 Task: In the  document logbook.epub. Insert footer and write 'www.stellar.com'. Find the word using Dictionary 'Enough' Use the tool word Count and display word count while typing
Action: Mouse moved to (151, 79)
Screenshot: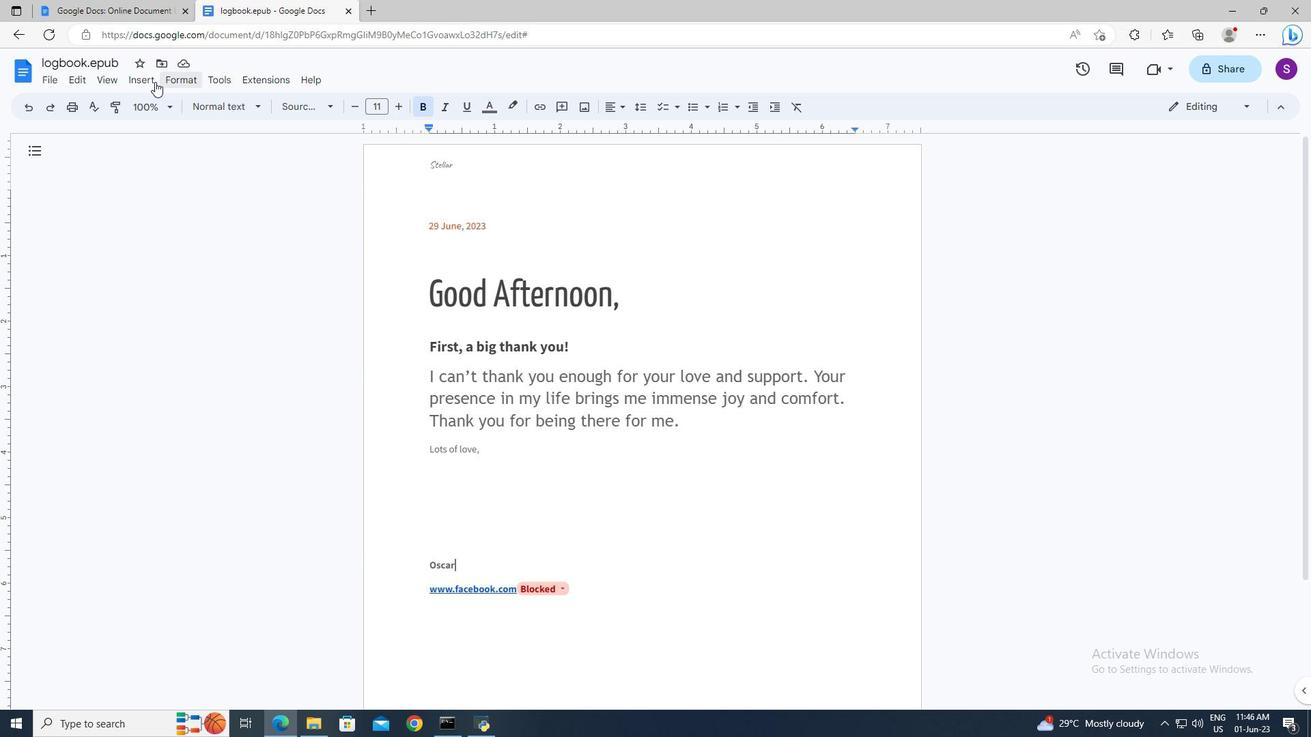 
Action: Mouse pressed left at (151, 79)
Screenshot: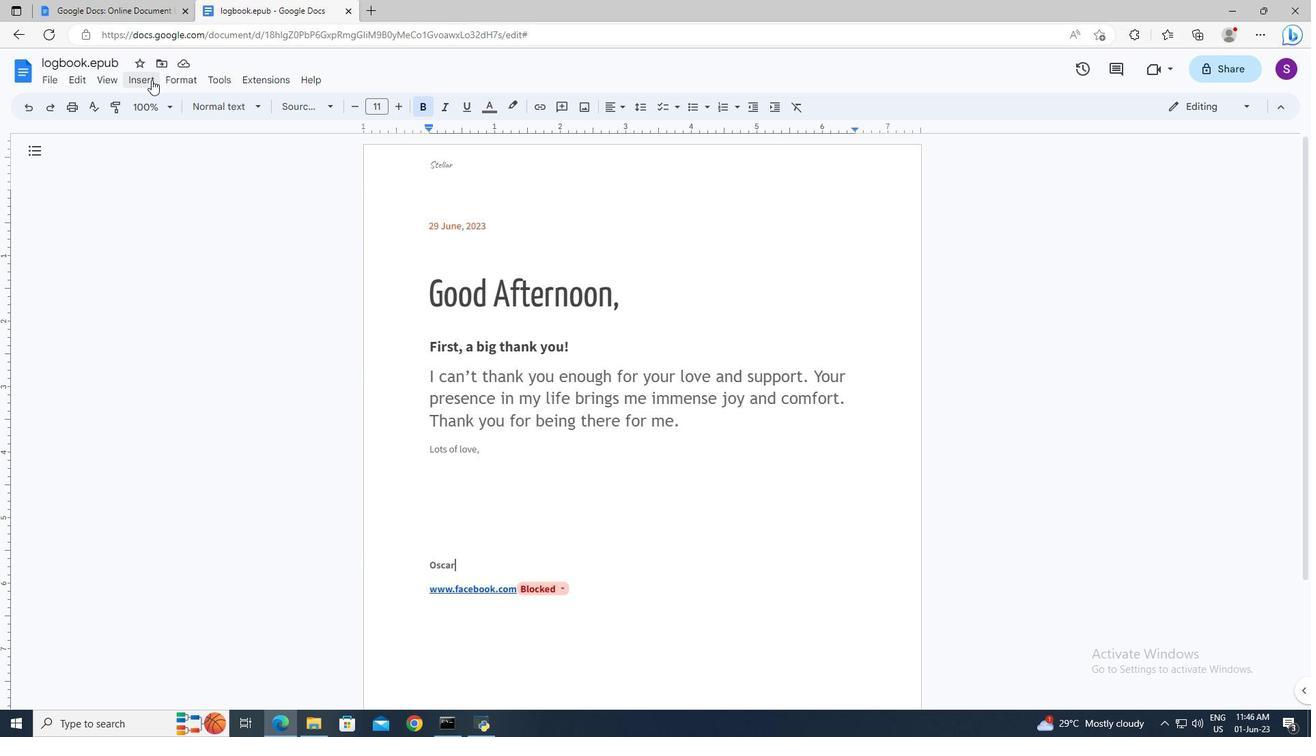 
Action: Mouse moved to (368, 447)
Screenshot: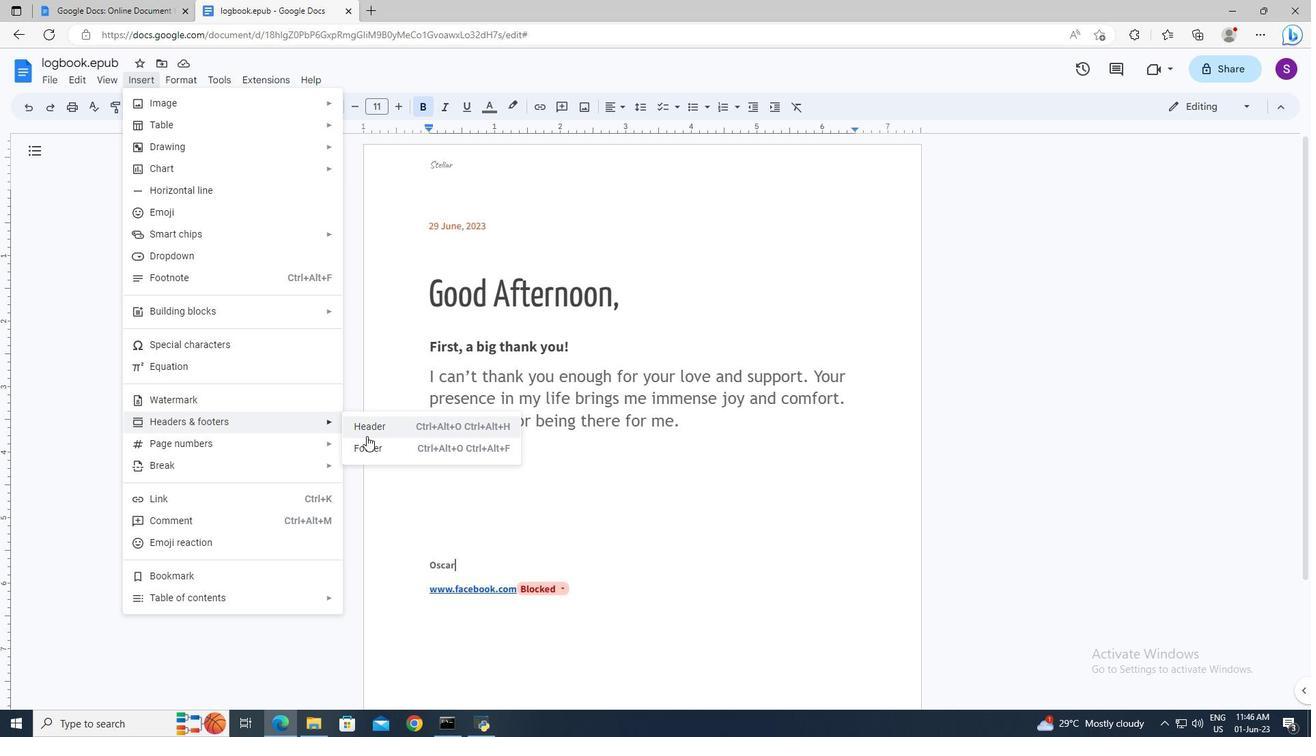 
Action: Mouse pressed left at (368, 447)
Screenshot: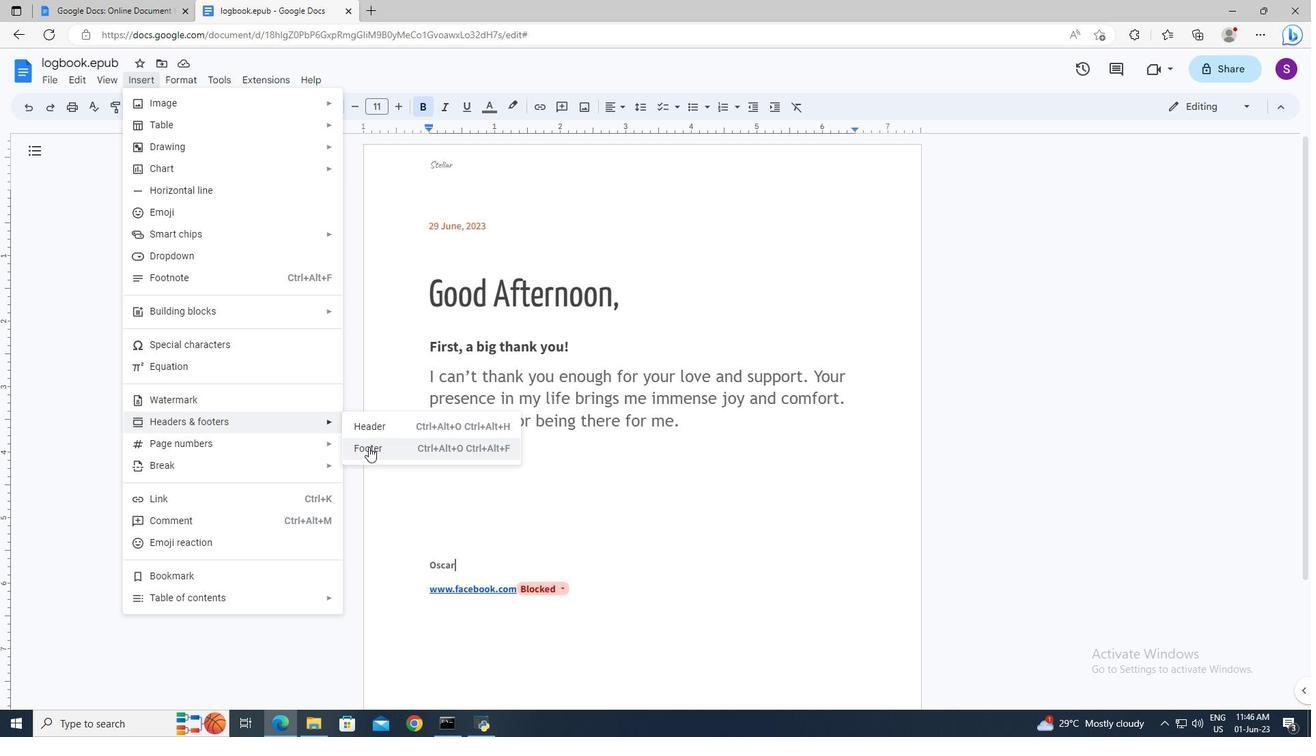 
Action: Mouse moved to (412, 421)
Screenshot: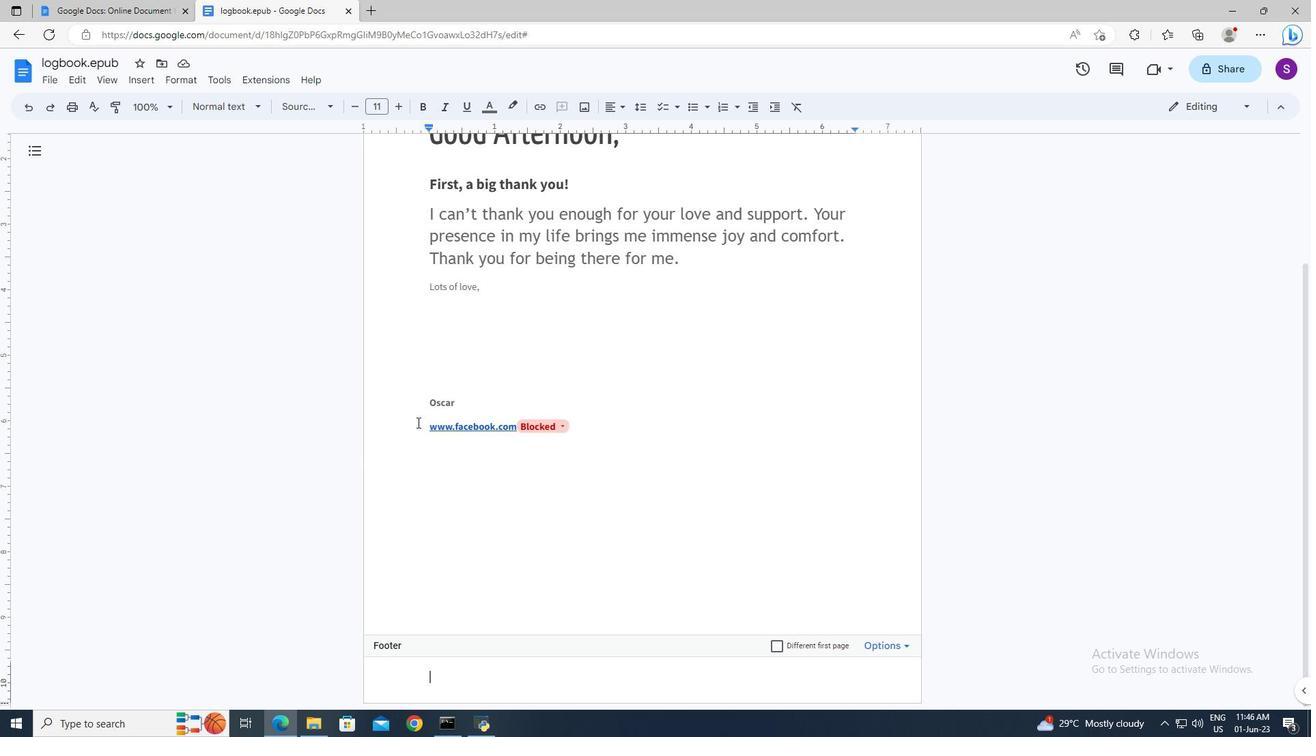 
Action: Key pressed www.stellar.com
Screenshot: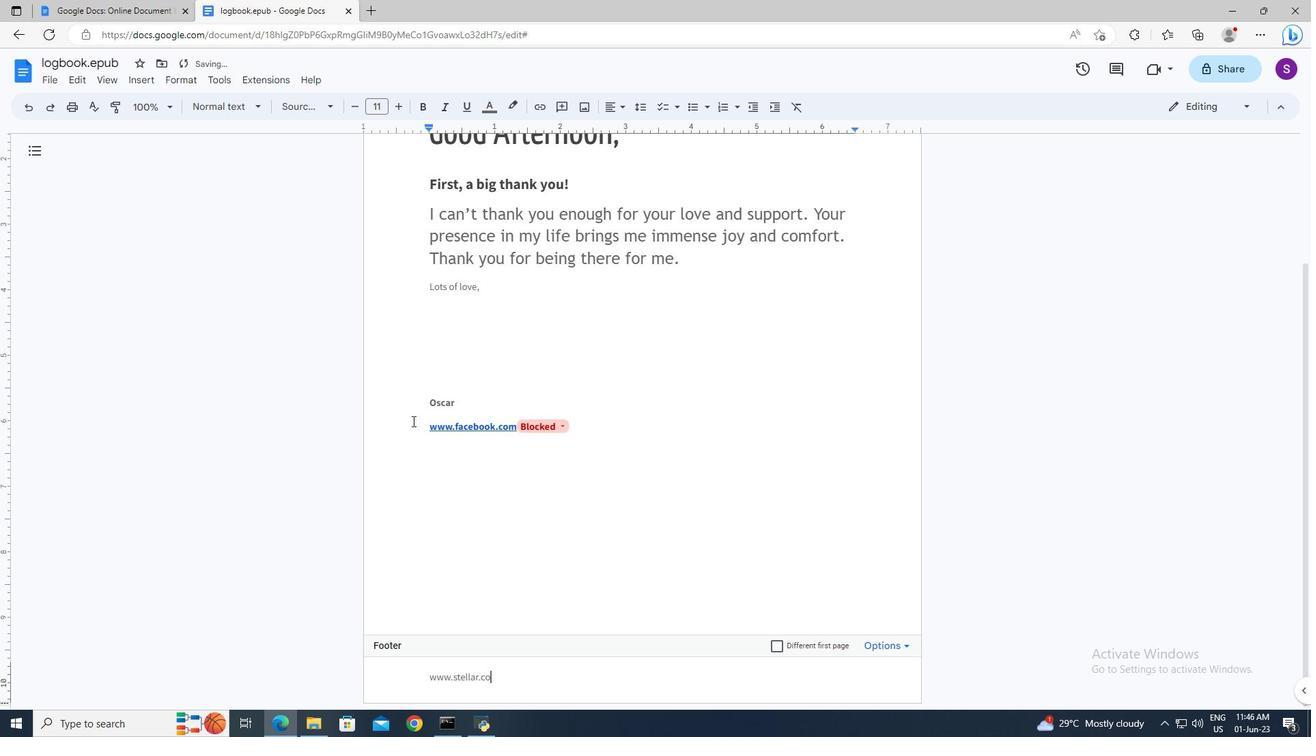 
Action: Mouse moved to (585, 350)
Screenshot: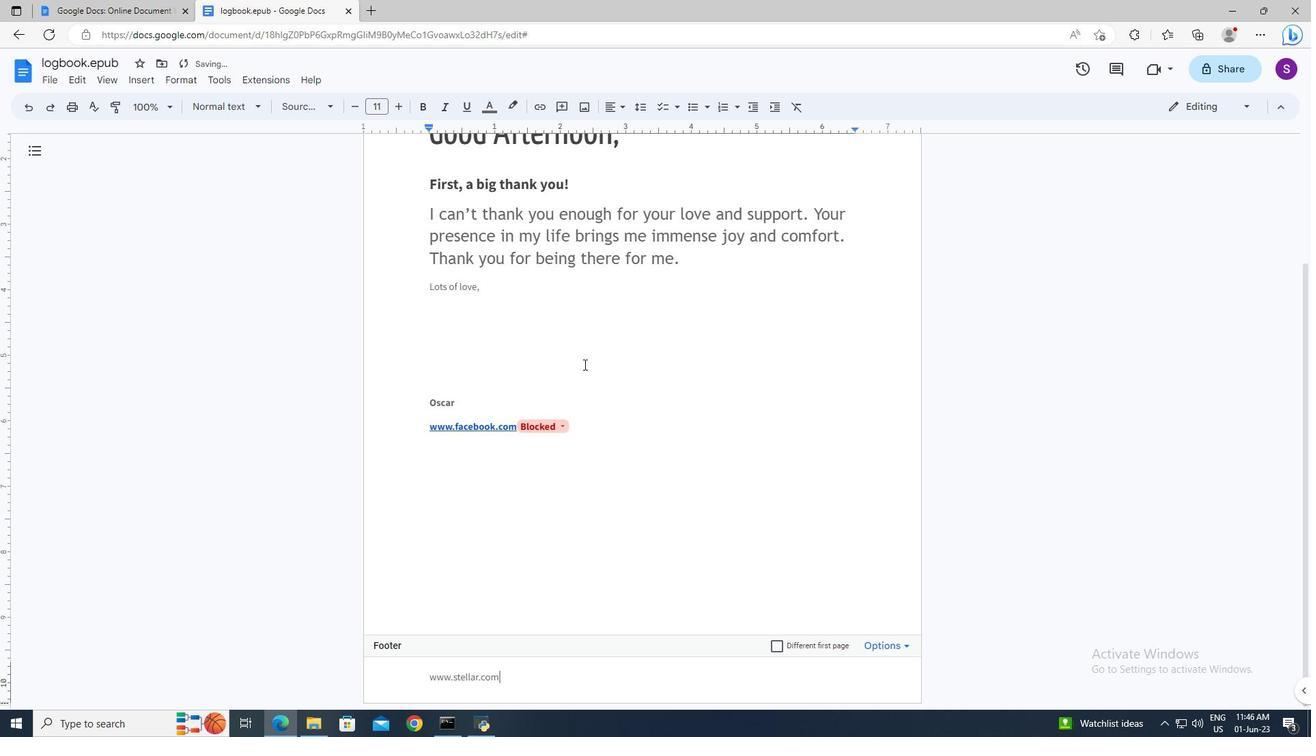 
Action: Mouse pressed left at (585, 350)
Screenshot: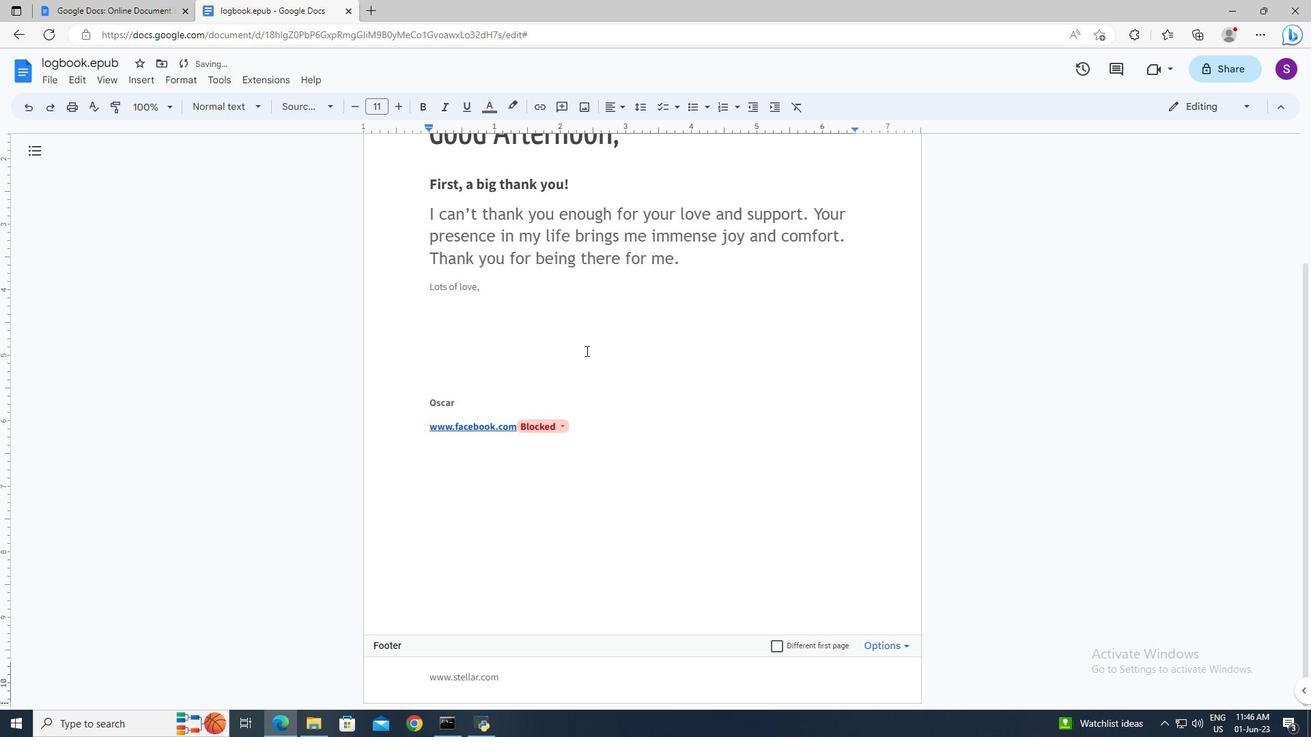 
Action: Mouse scrolled (585, 350) with delta (0, 0)
Screenshot: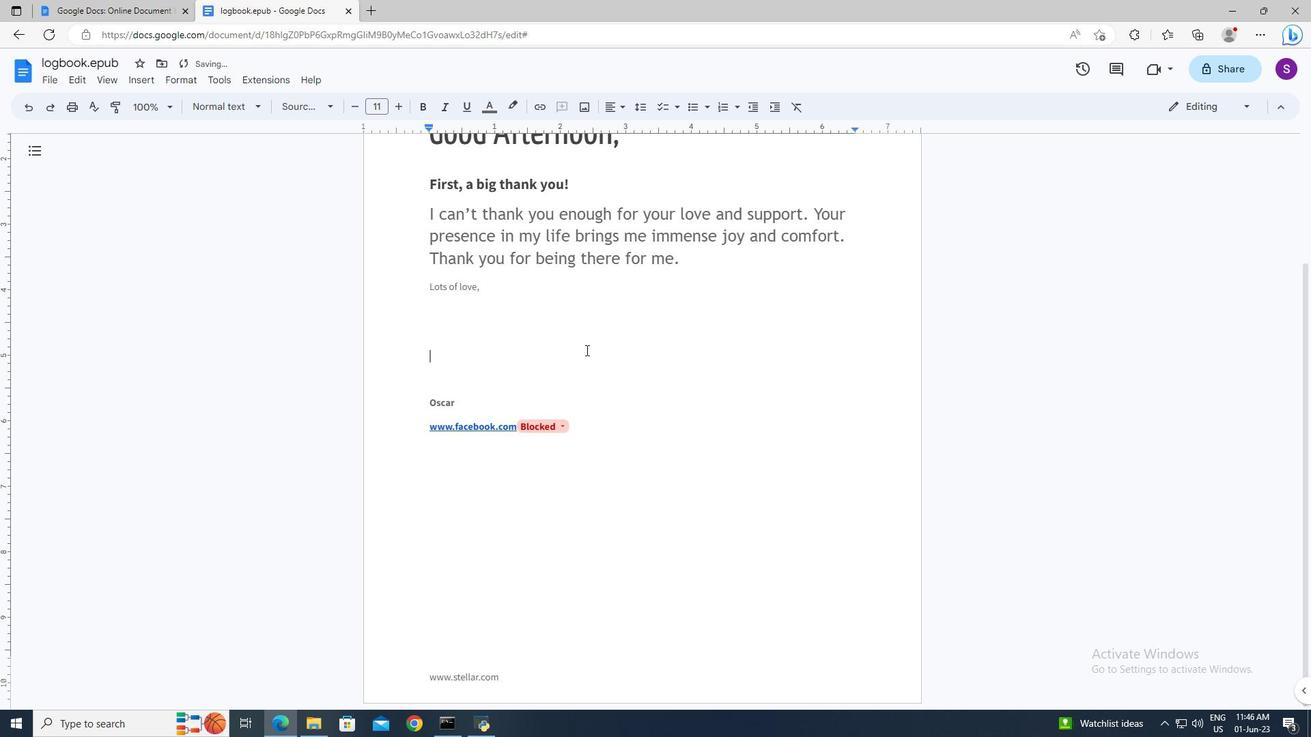 
Action: Mouse scrolled (585, 350) with delta (0, 0)
Screenshot: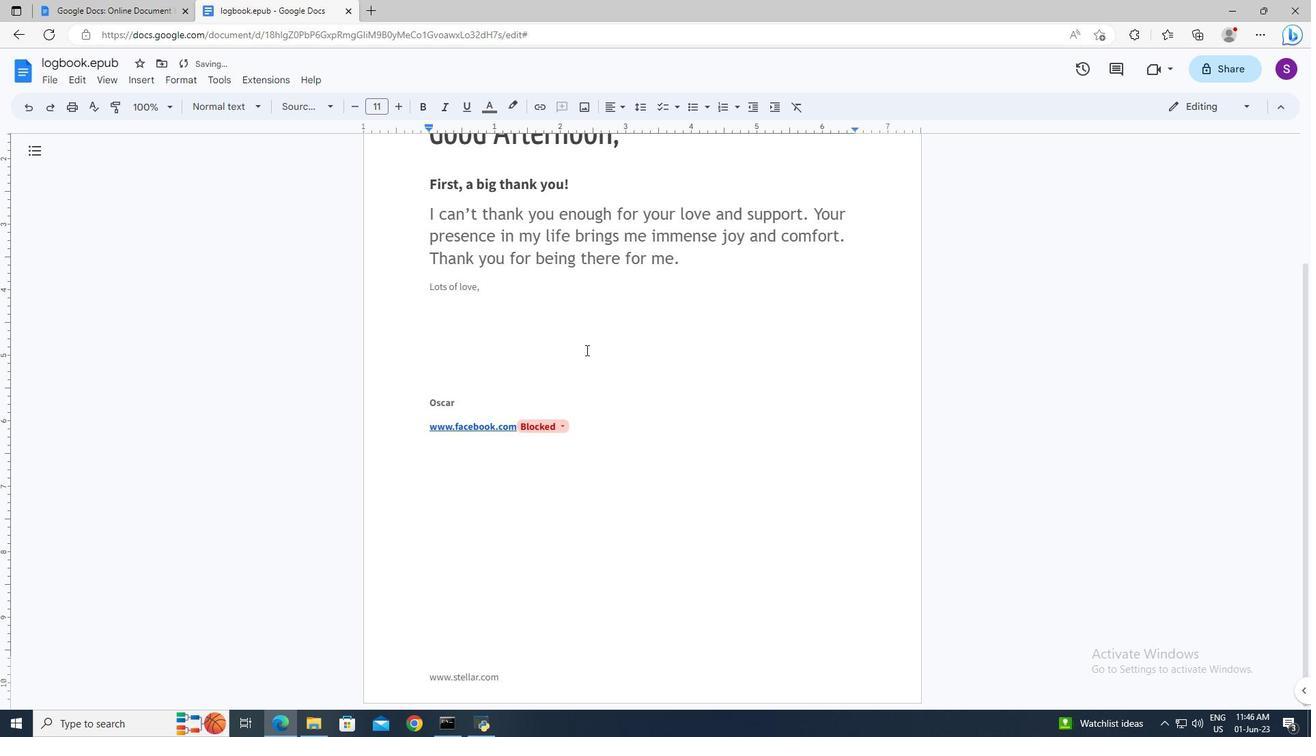 
Action: Mouse scrolled (585, 350) with delta (0, 0)
Screenshot: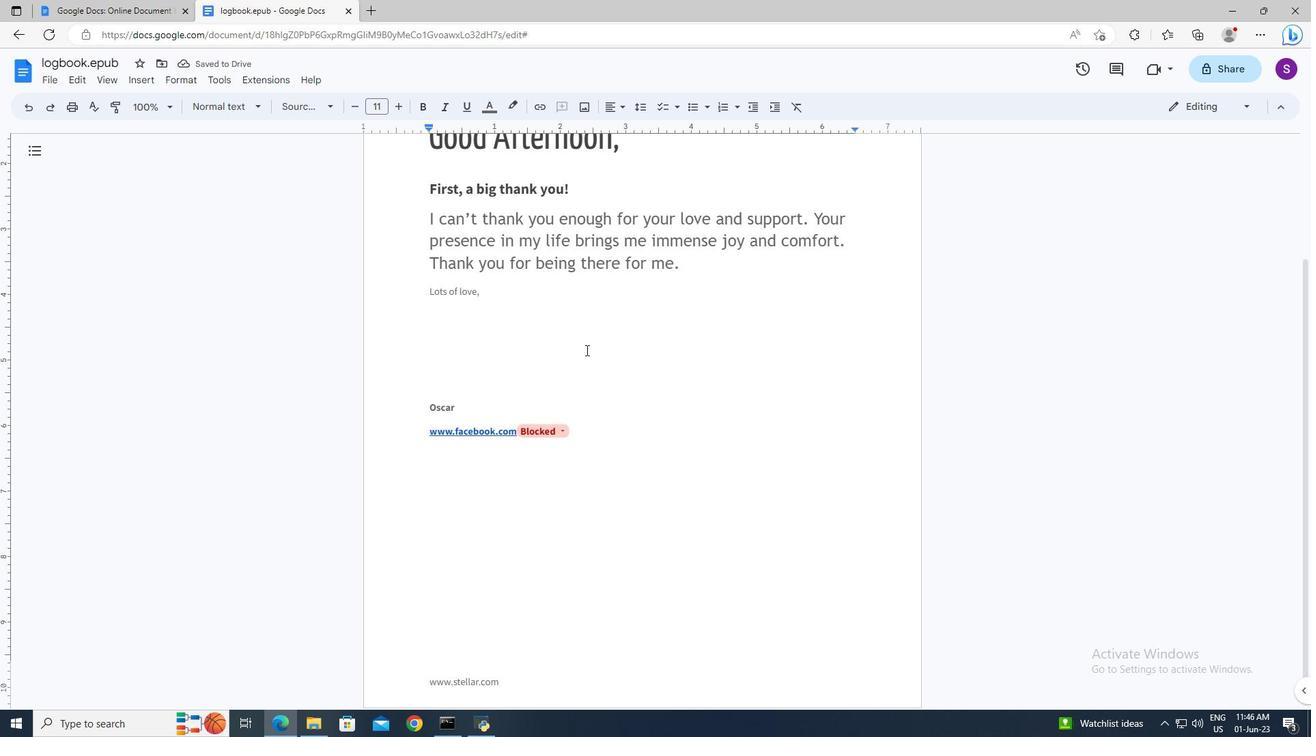 
Action: Mouse moved to (231, 81)
Screenshot: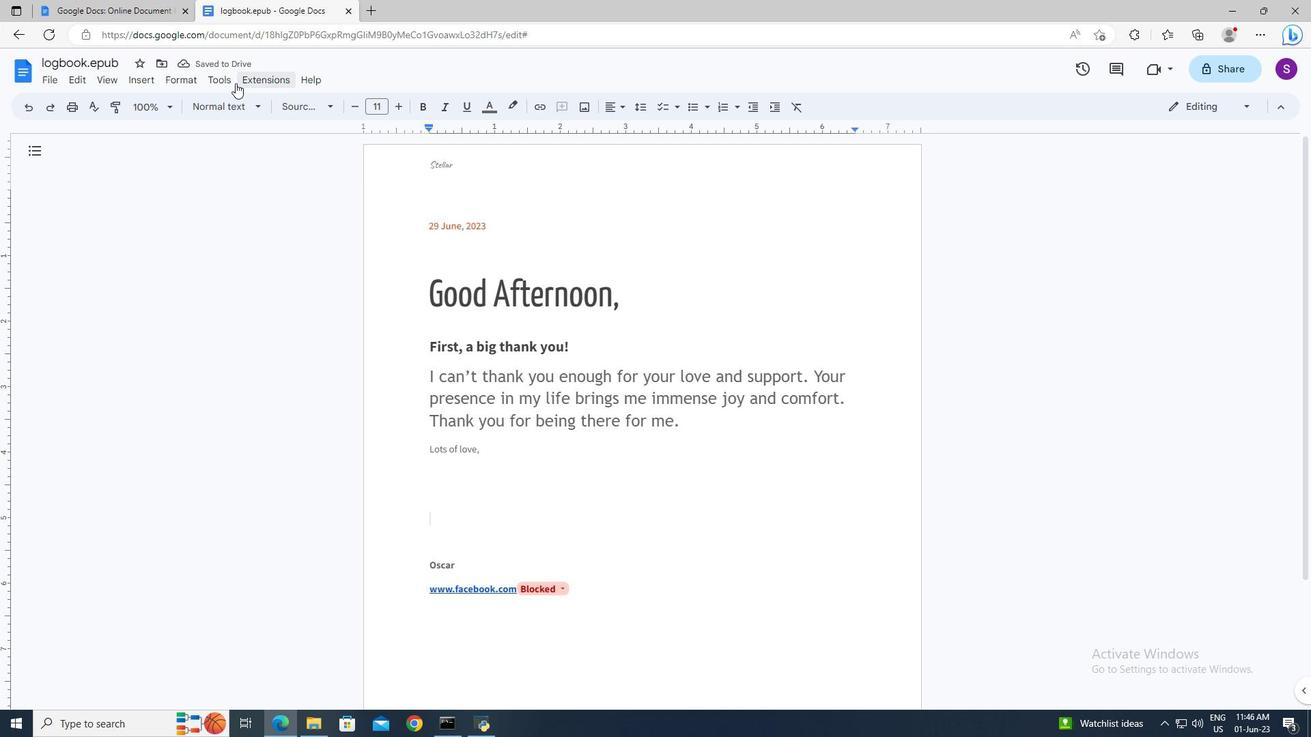 
Action: Mouse pressed left at (231, 81)
Screenshot: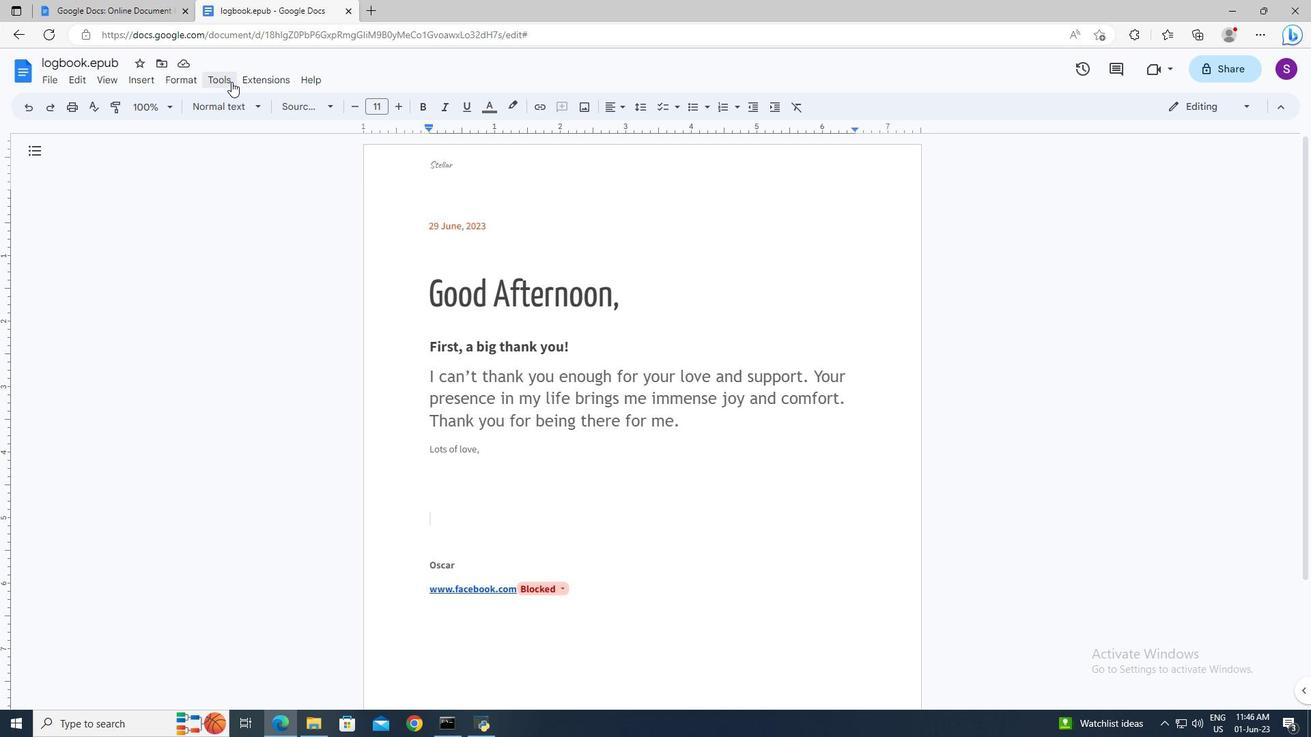
Action: Mouse moved to (261, 273)
Screenshot: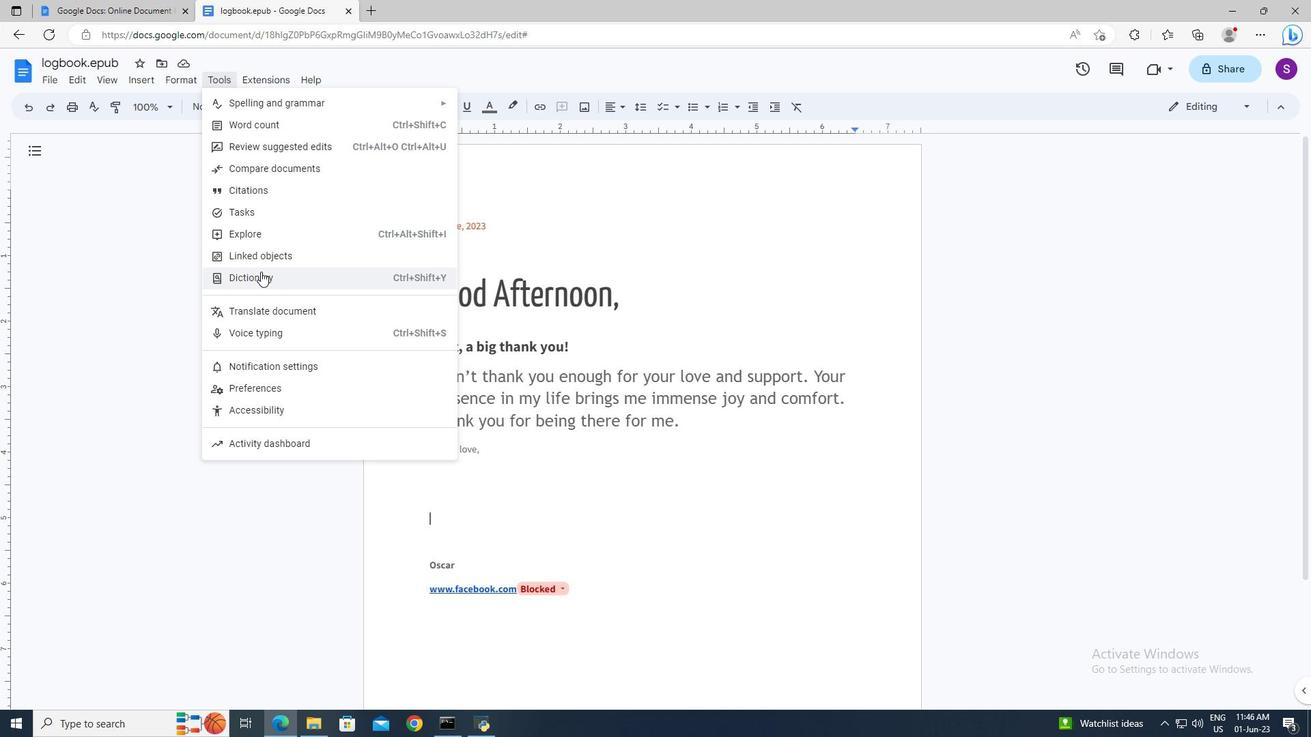 
Action: Mouse pressed left at (261, 273)
Screenshot: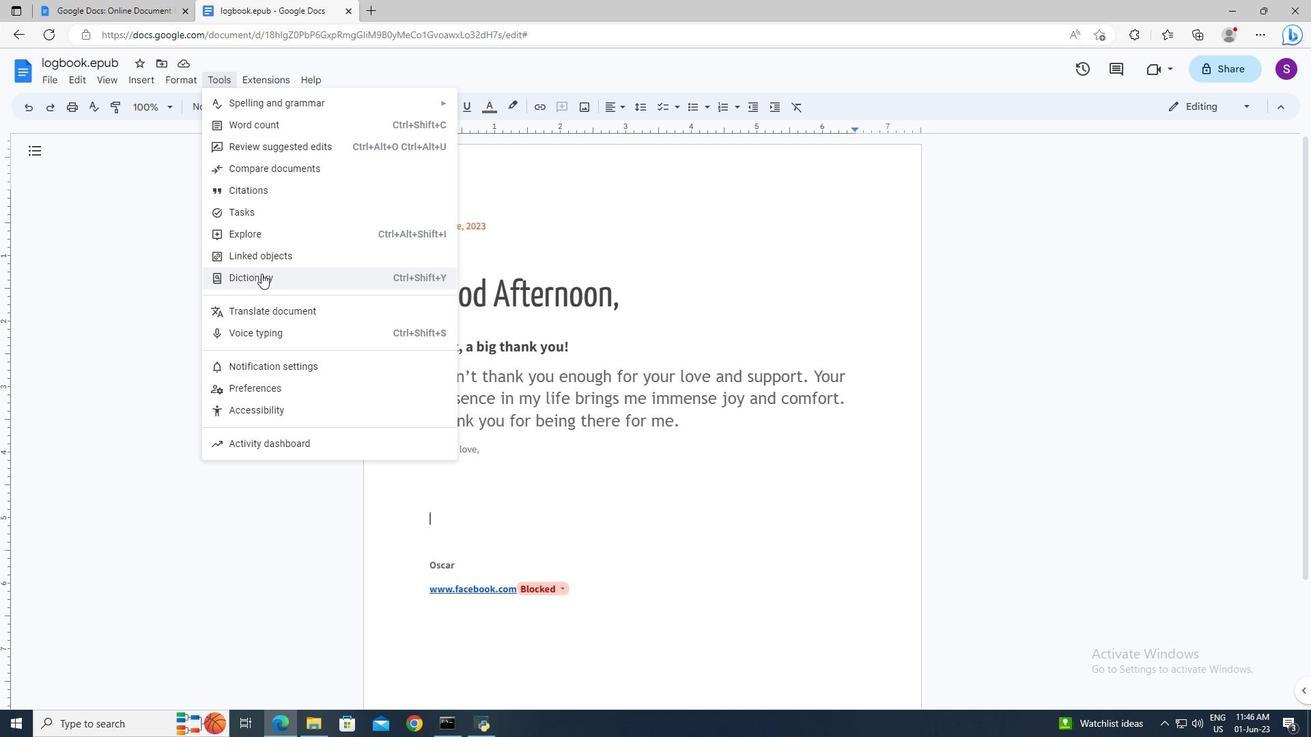 
Action: Mouse moved to (1131, 154)
Screenshot: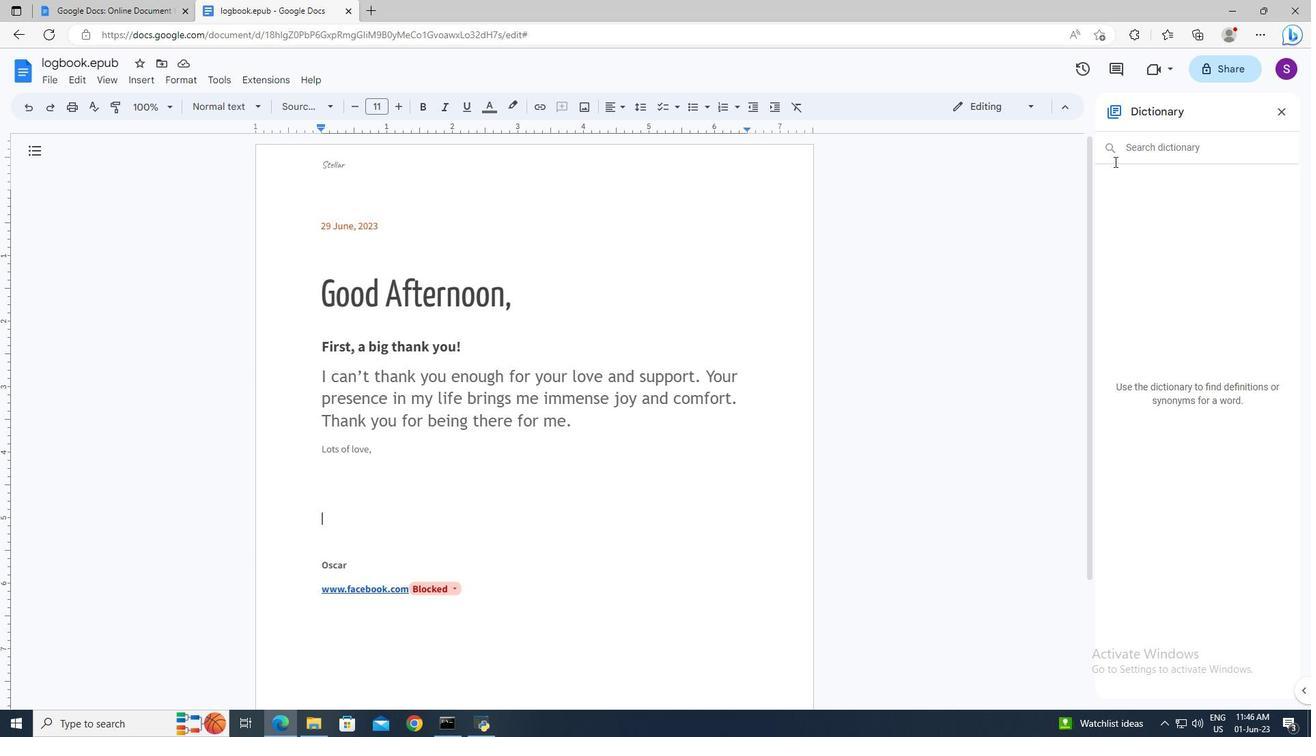 
Action: Mouse pressed left at (1131, 154)
Screenshot: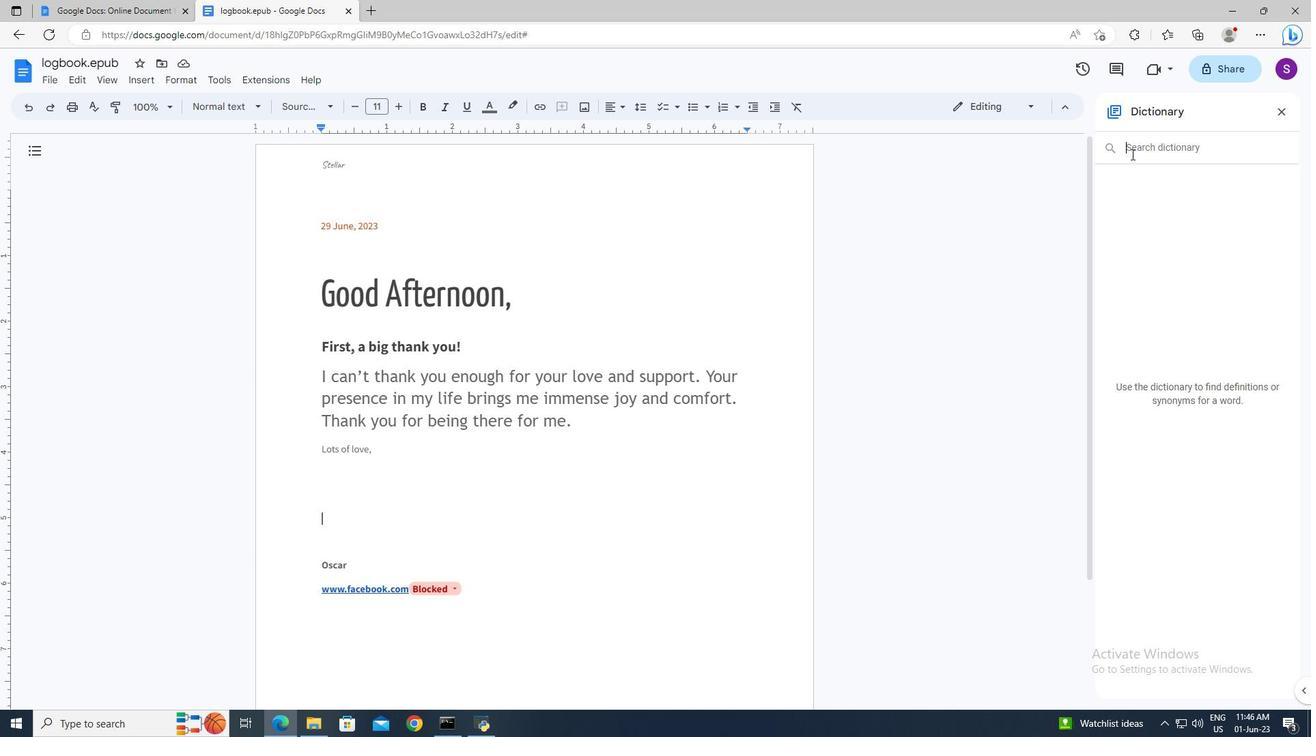 
Action: Mouse moved to (1131, 152)
Screenshot: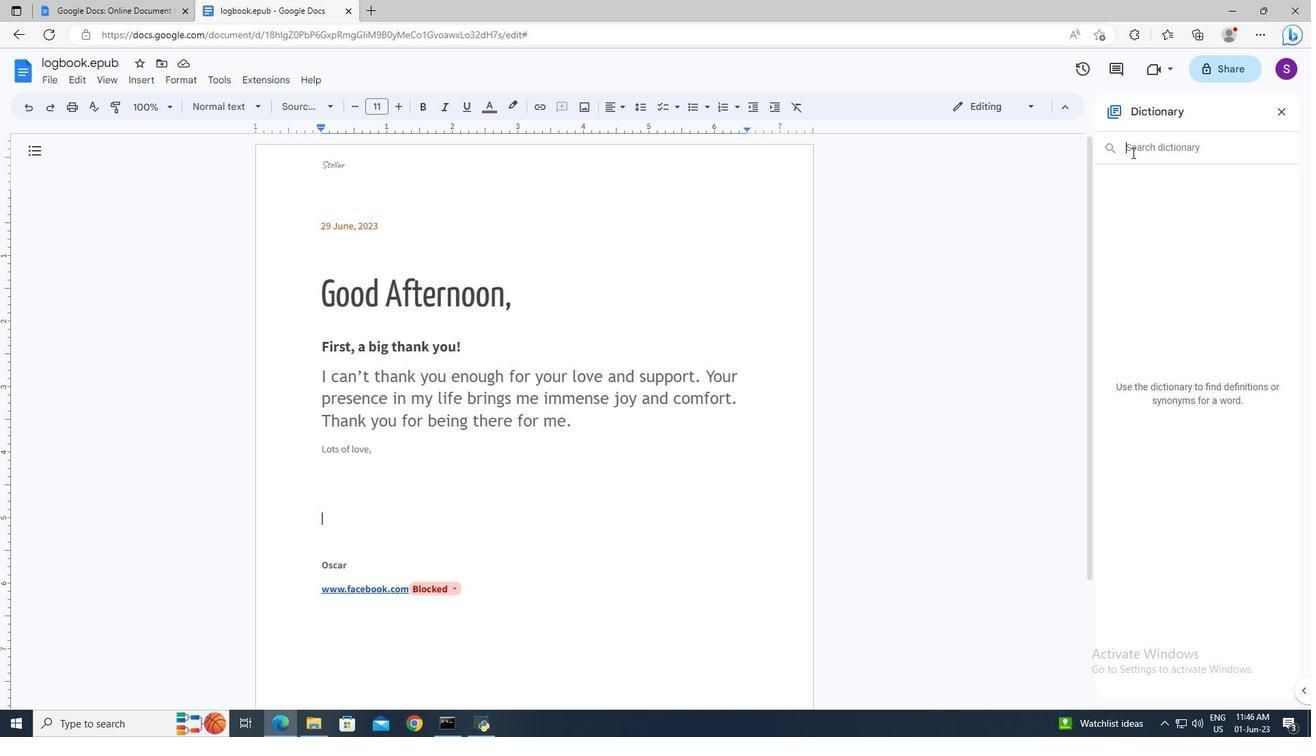 
Action: Key pressed <Key.shift>Enough<Key.enter>
Screenshot: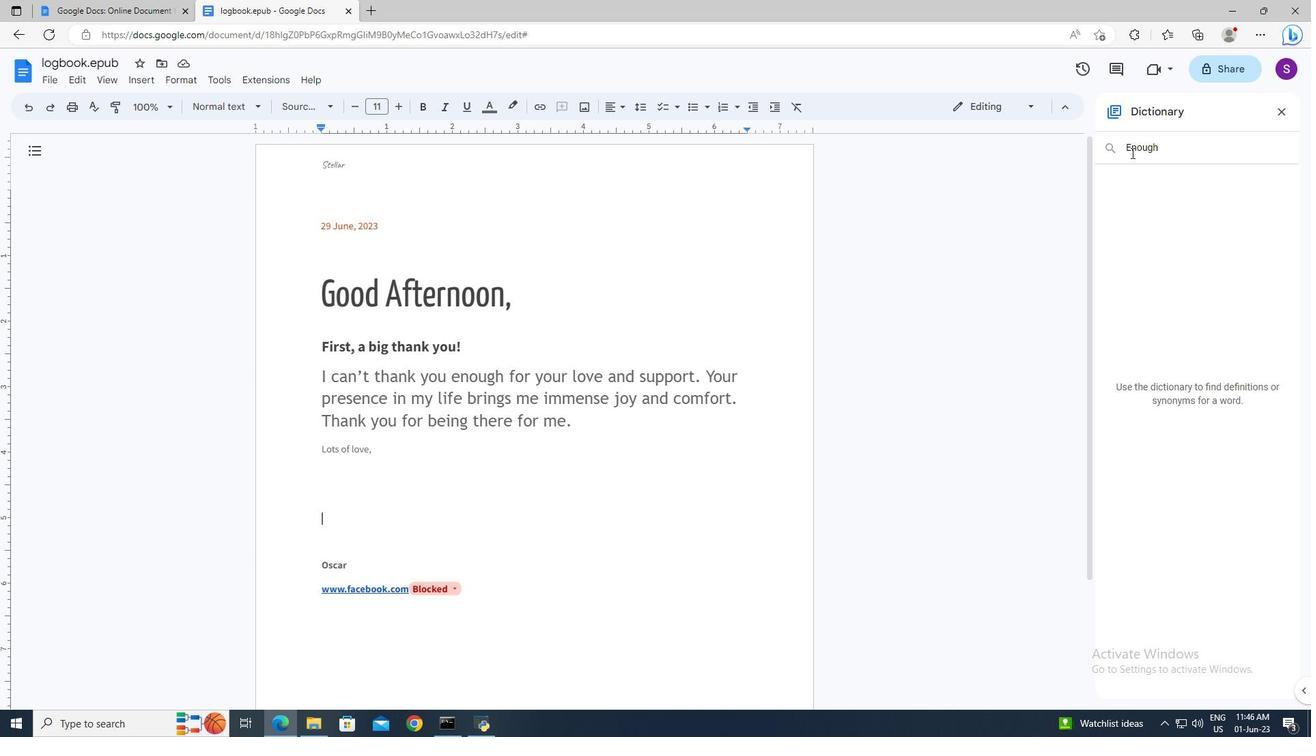 
Action: Mouse moved to (226, 81)
Screenshot: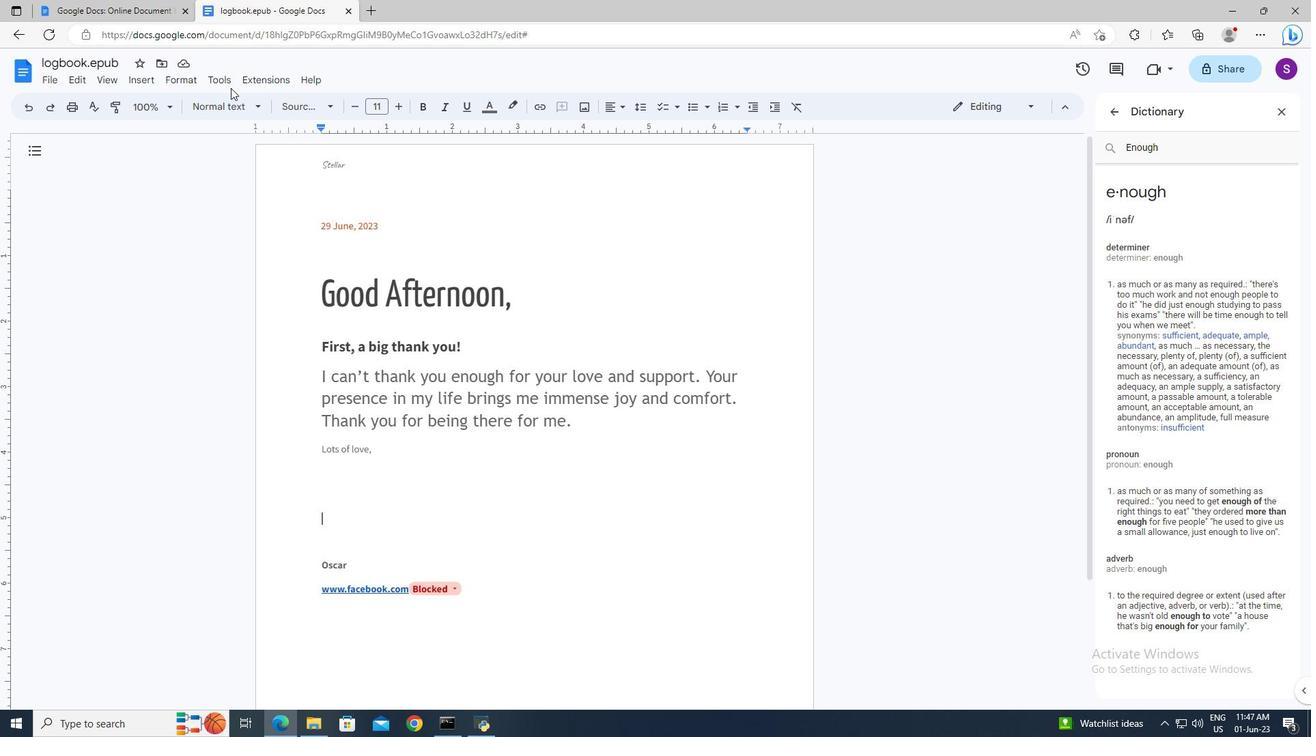 
Action: Mouse pressed left at (226, 81)
Screenshot: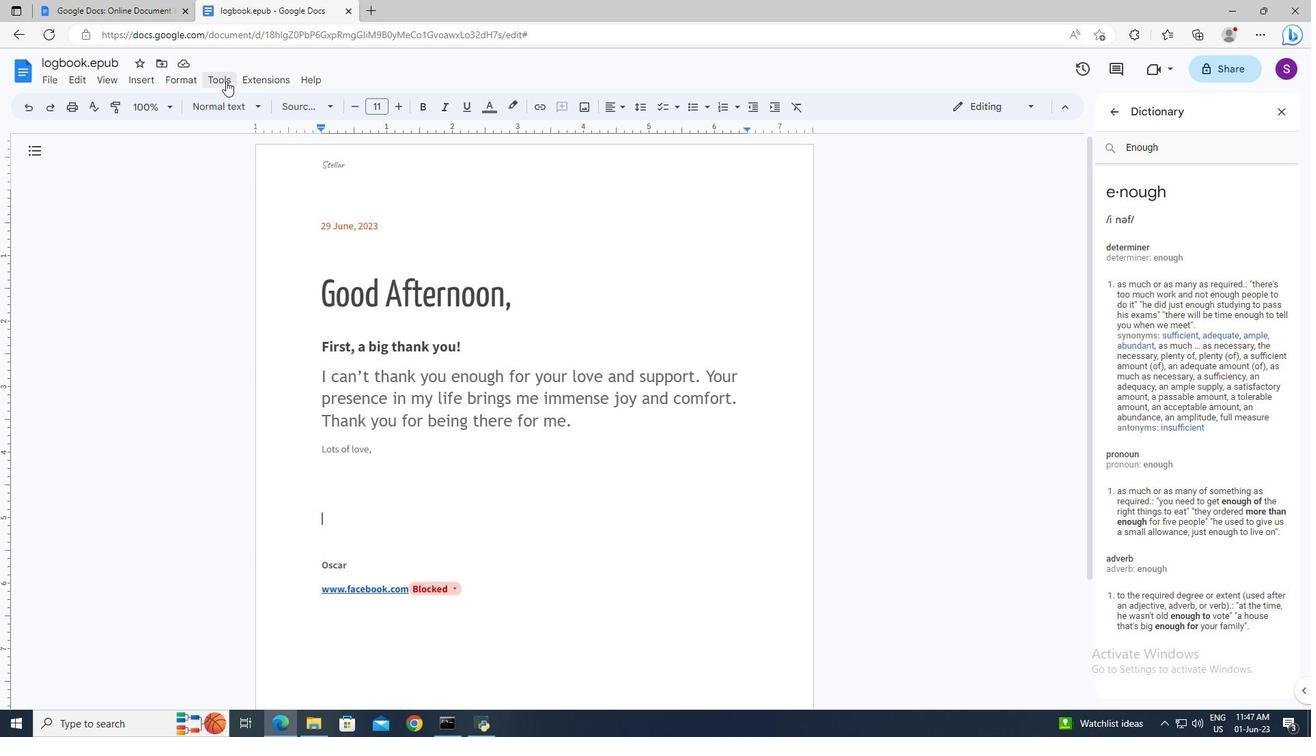 
Action: Mouse moved to (247, 118)
Screenshot: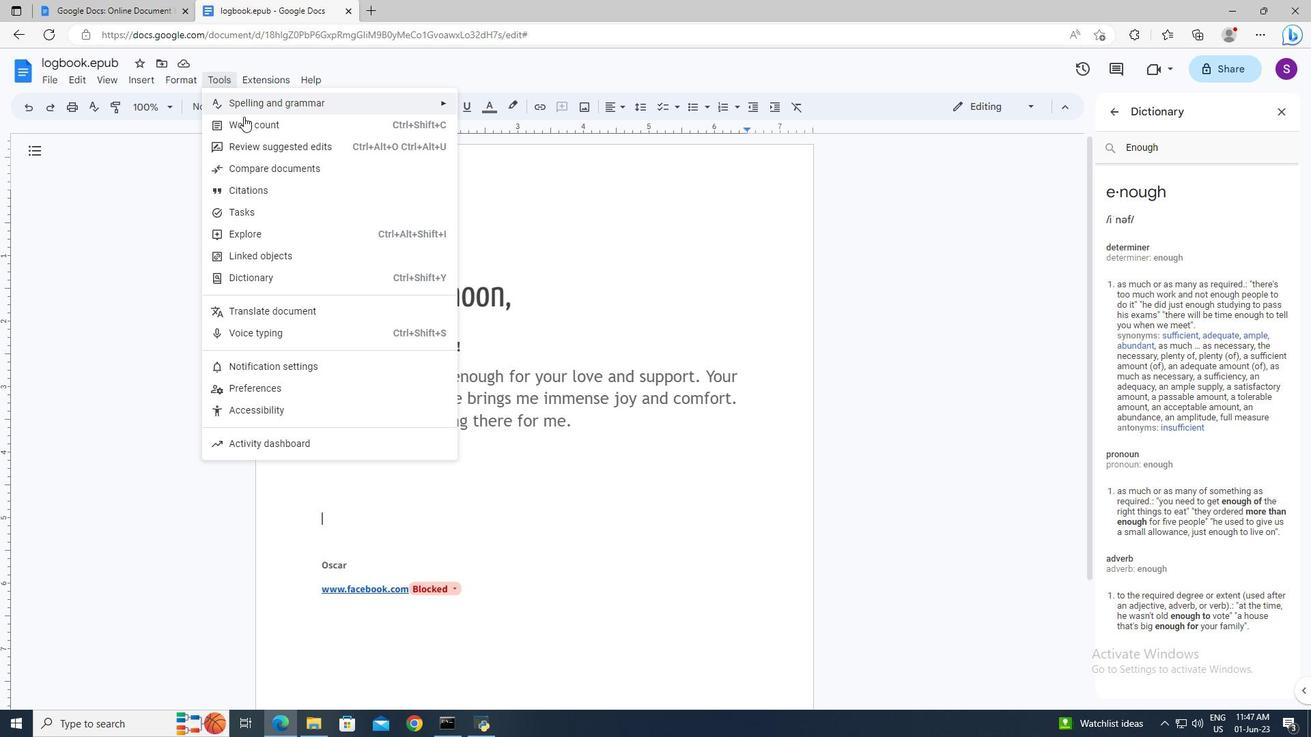 
Action: Mouse pressed left at (247, 118)
Screenshot: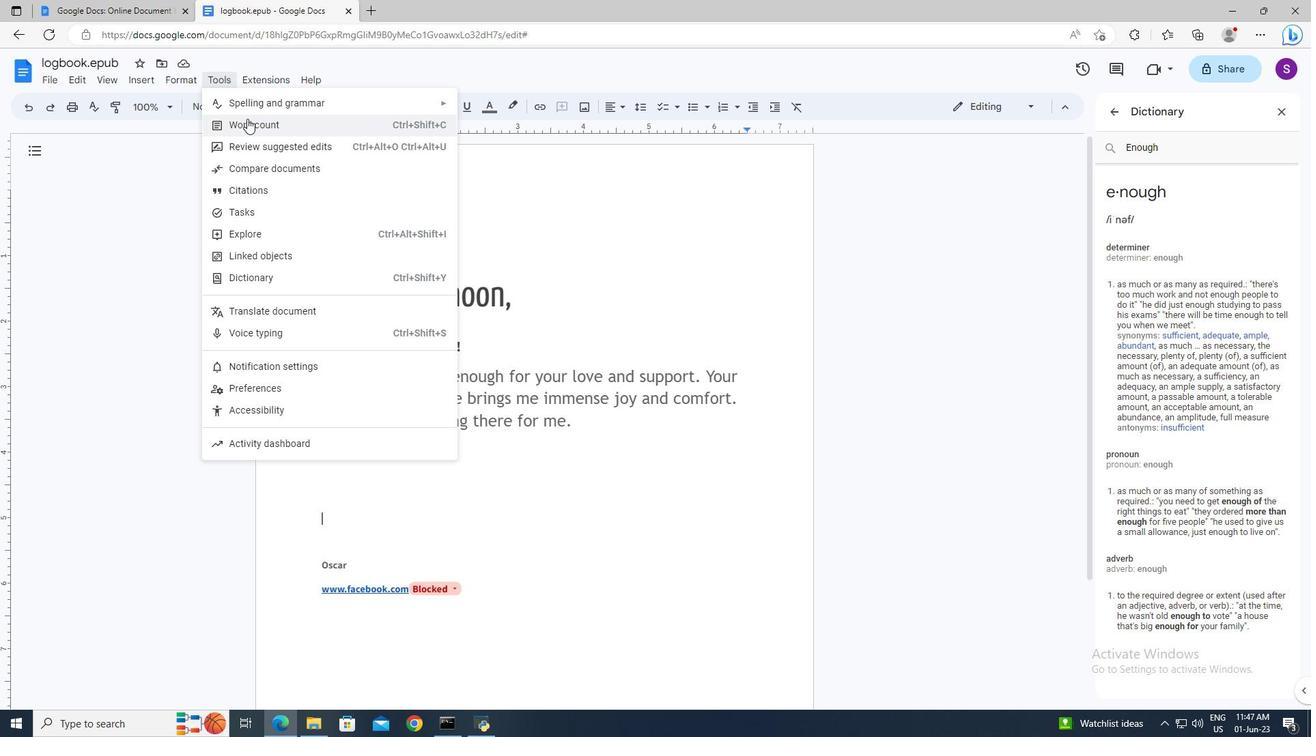 
Action: Mouse moved to (567, 440)
Screenshot: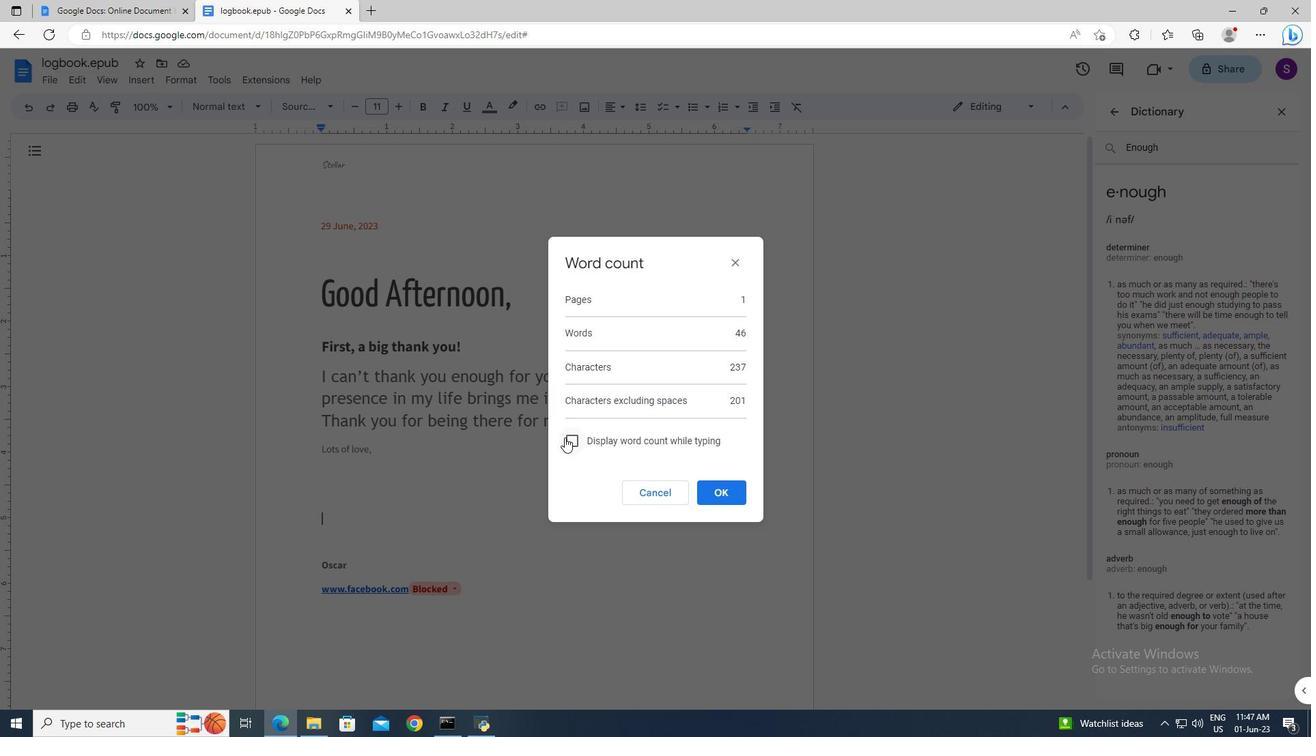 
Action: Mouse pressed left at (567, 440)
Screenshot: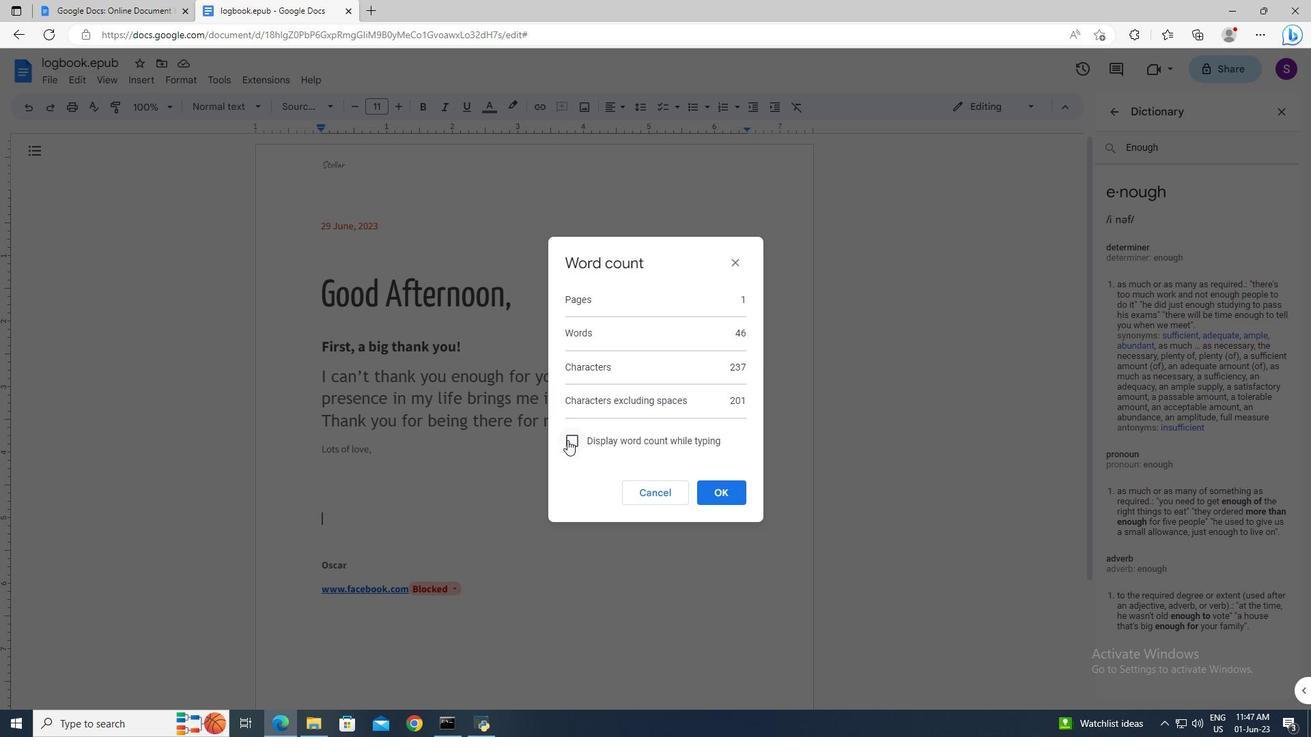 
Action: Mouse moved to (717, 492)
Screenshot: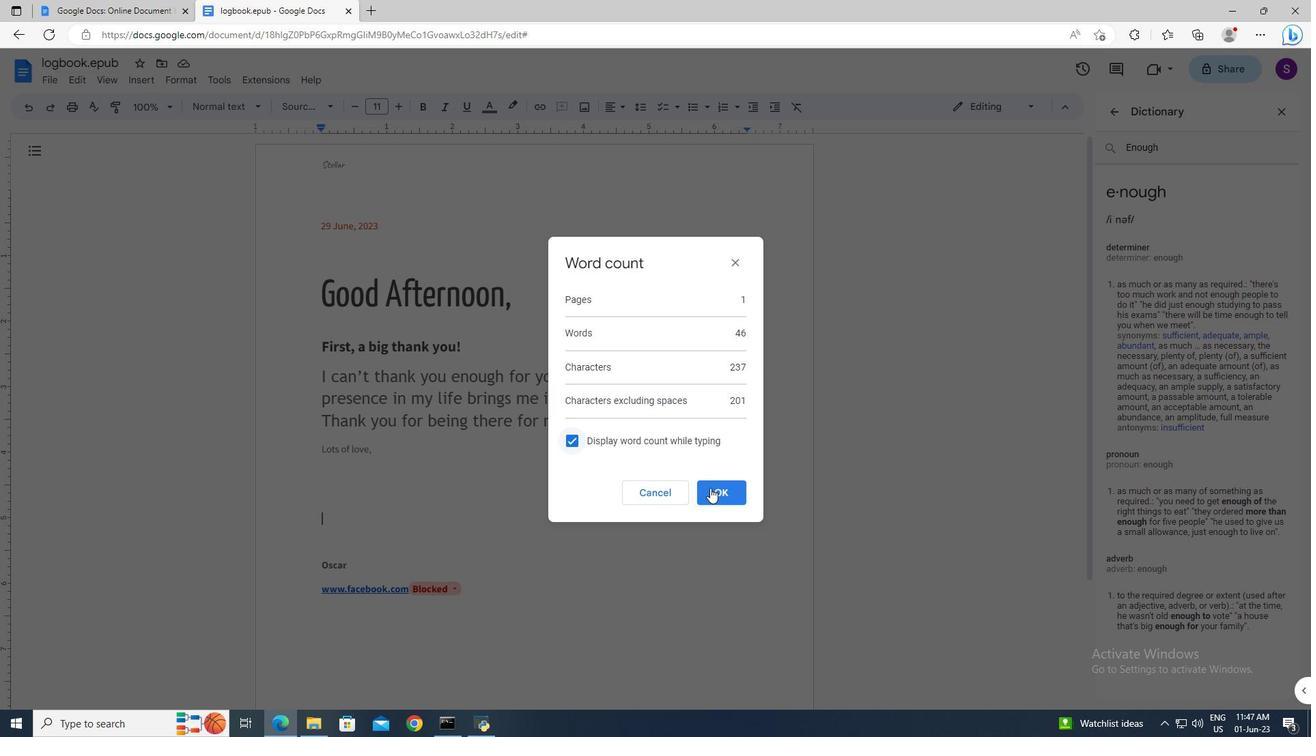 
Action: Mouse pressed left at (717, 492)
Screenshot: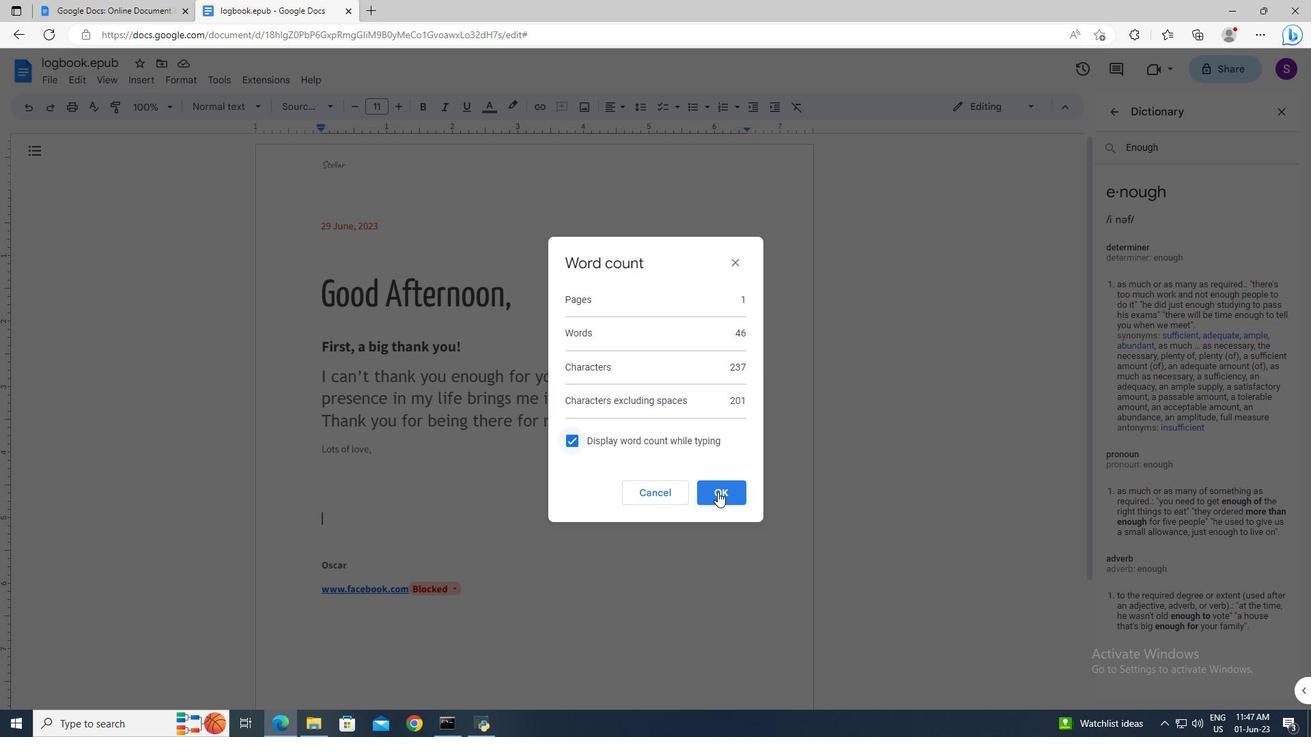 
